 Task: Access a repository's "Repository Insights" for code quality and performance data.
Action: Mouse moved to (728, 53)
Screenshot: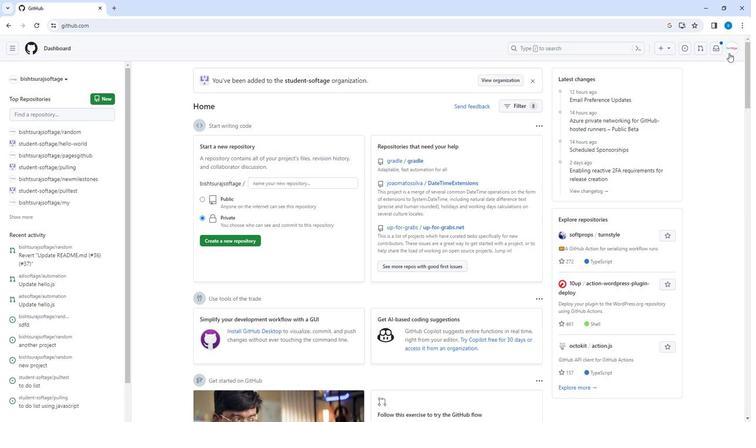 
Action: Mouse pressed left at (728, 53)
Screenshot: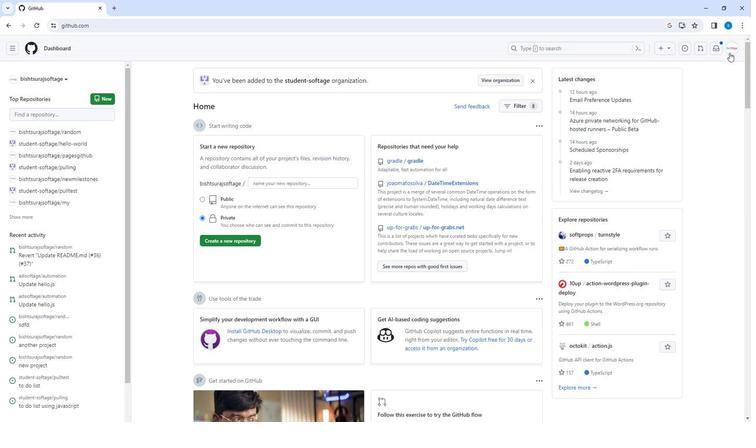 
Action: Mouse moved to (685, 106)
Screenshot: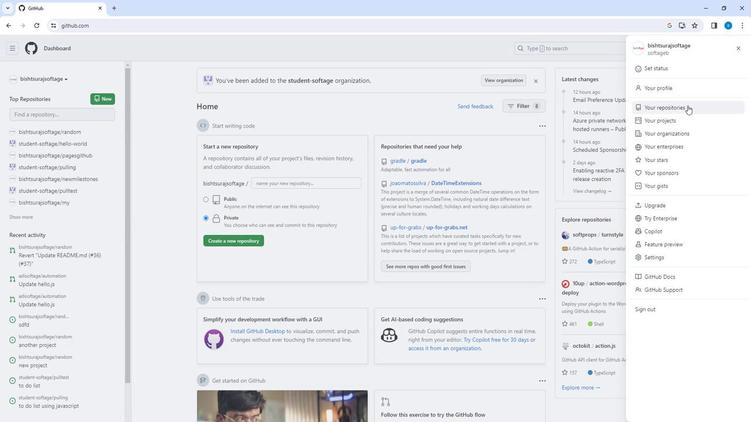
Action: Mouse pressed left at (685, 106)
Screenshot: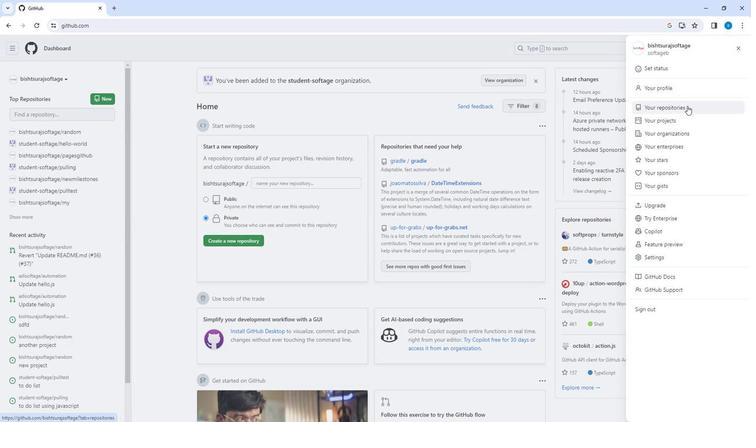 
Action: Mouse moved to (470, 123)
Screenshot: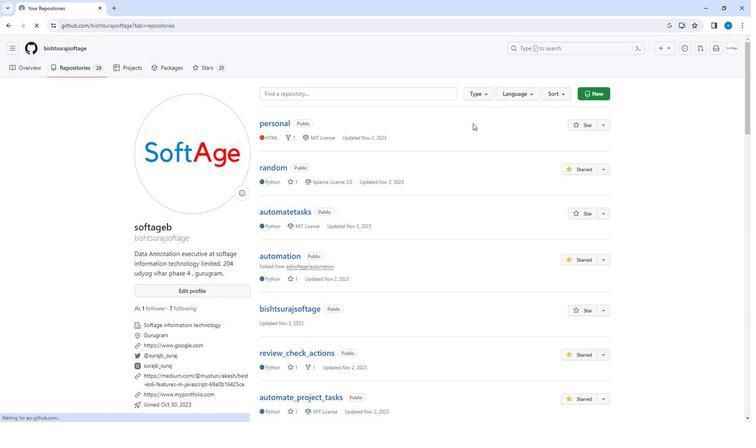 
Action: Mouse scrolled (470, 123) with delta (0, 0)
Screenshot: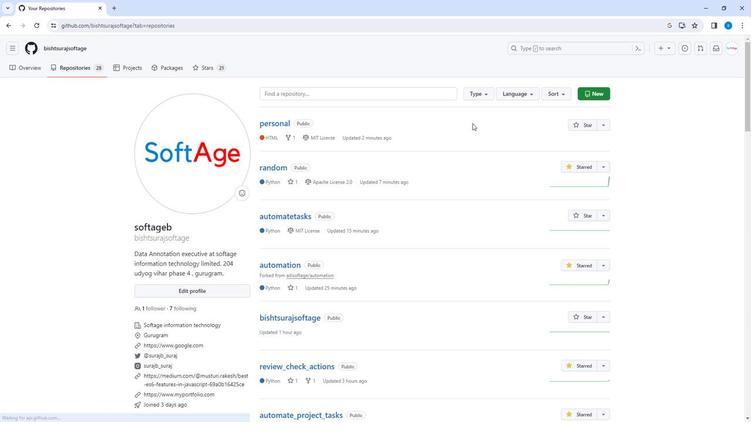 
Action: Mouse scrolled (470, 123) with delta (0, 0)
Screenshot: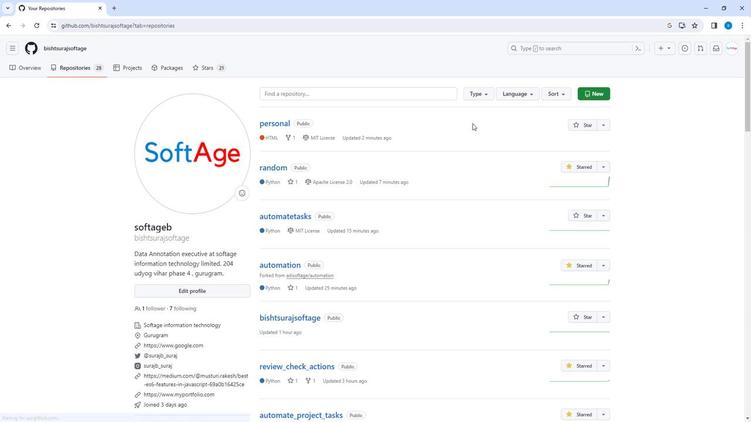 
Action: Mouse scrolled (470, 123) with delta (0, 0)
Screenshot: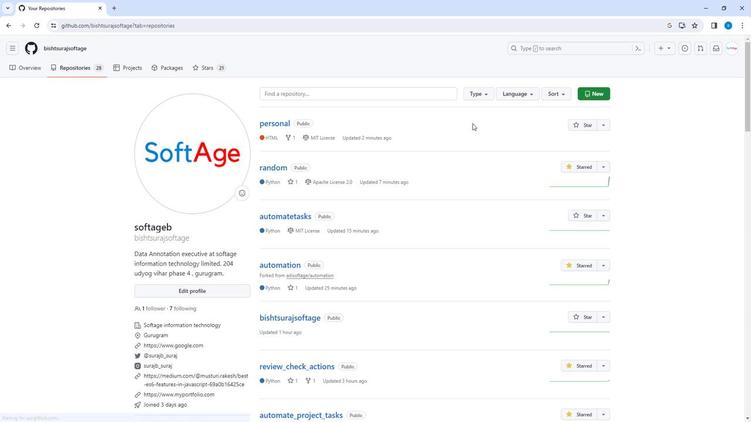 
Action: Mouse scrolled (470, 123) with delta (0, 0)
Screenshot: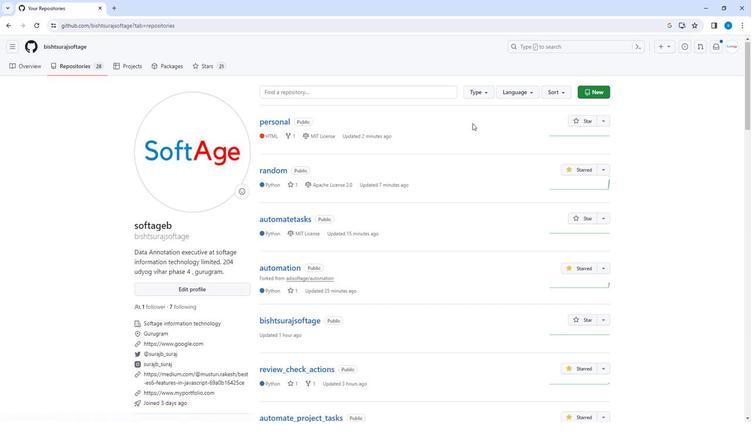 
Action: Mouse scrolled (470, 123) with delta (0, 0)
Screenshot: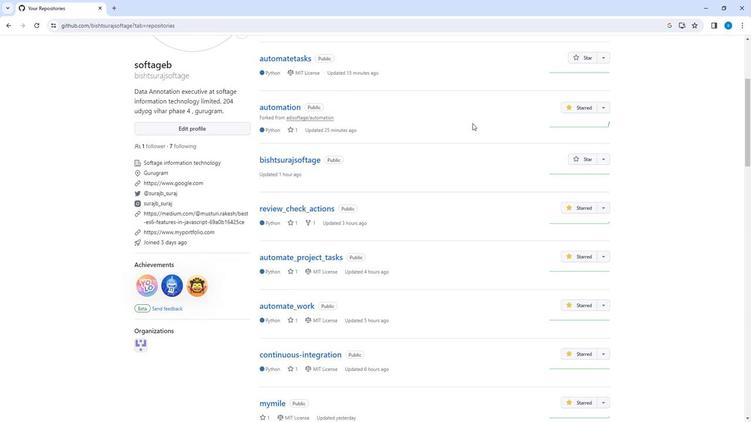 
Action: Mouse scrolled (470, 123) with delta (0, 0)
Screenshot: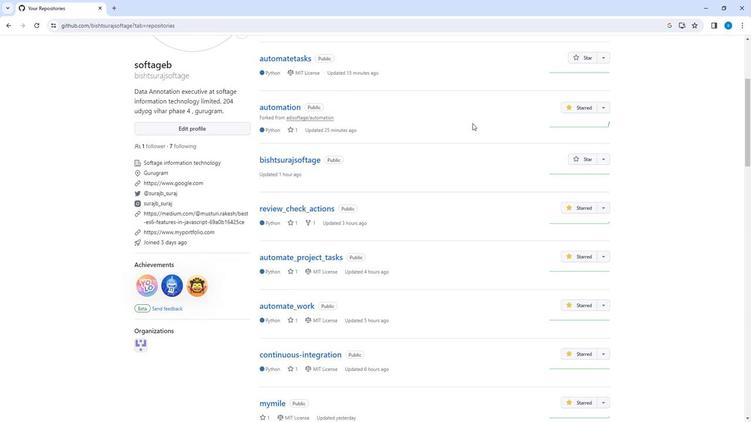 
Action: Mouse scrolled (470, 123) with delta (0, 0)
Screenshot: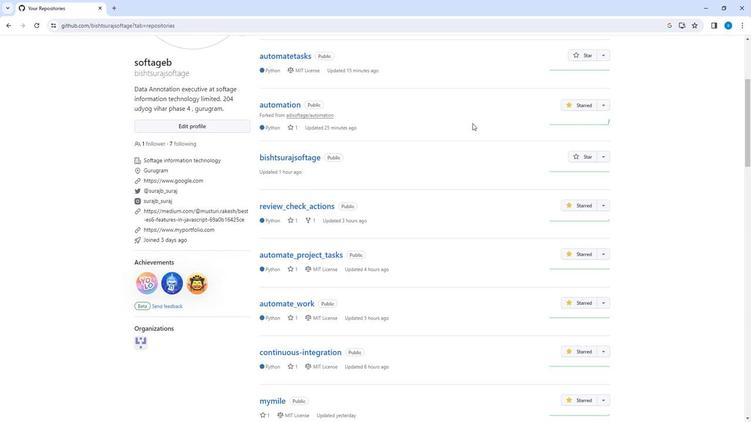 
Action: Mouse scrolled (470, 123) with delta (0, 0)
Screenshot: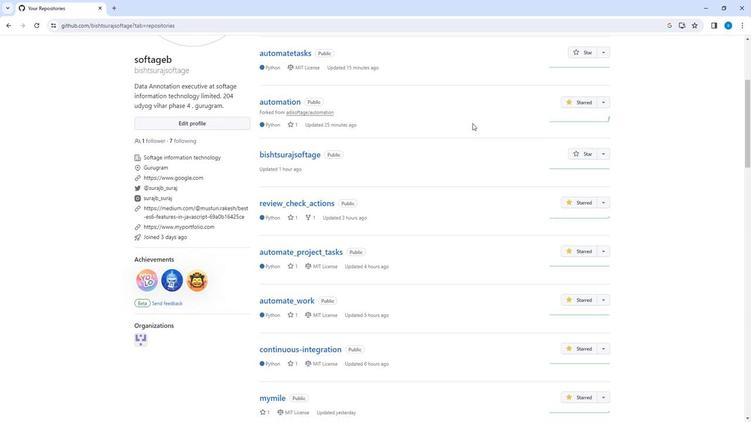 
Action: Mouse scrolled (470, 123) with delta (0, 0)
Screenshot: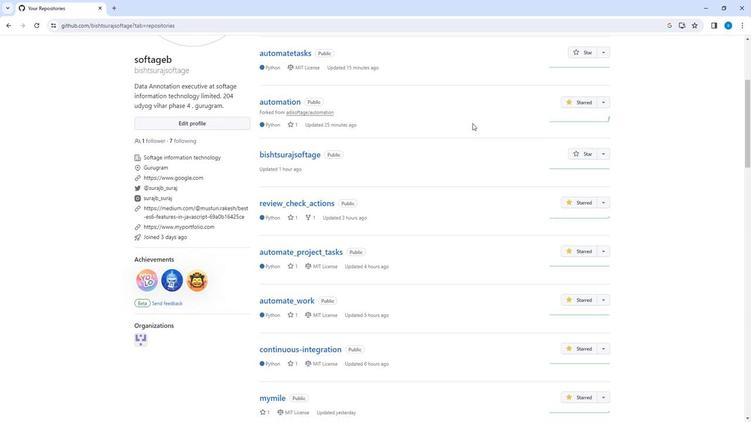 
Action: Mouse scrolled (470, 123) with delta (0, 0)
Screenshot: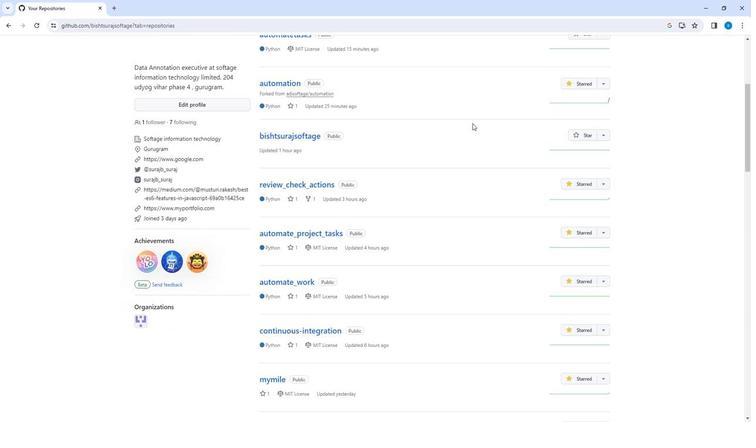 
Action: Mouse scrolled (470, 123) with delta (0, 0)
Screenshot: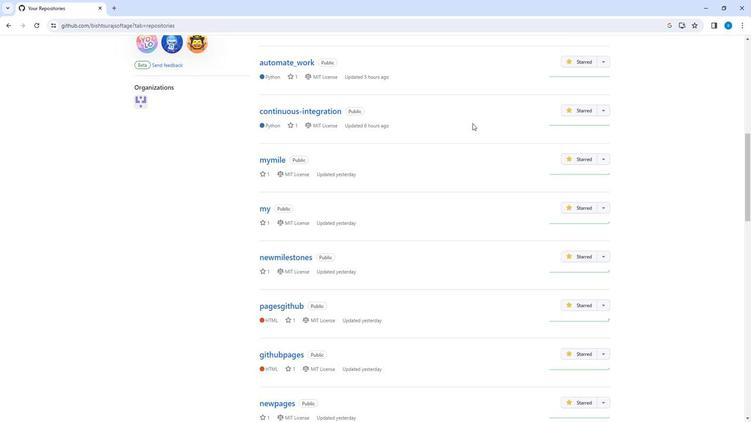 
Action: Mouse scrolled (470, 123) with delta (0, 0)
Screenshot: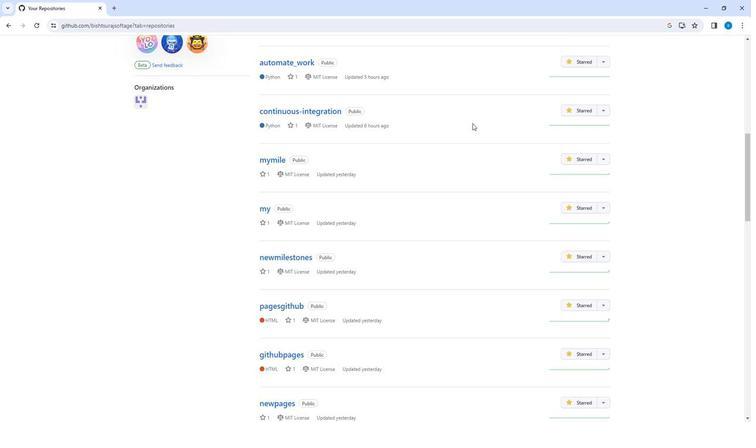 
Action: Mouse scrolled (470, 123) with delta (0, 0)
Screenshot: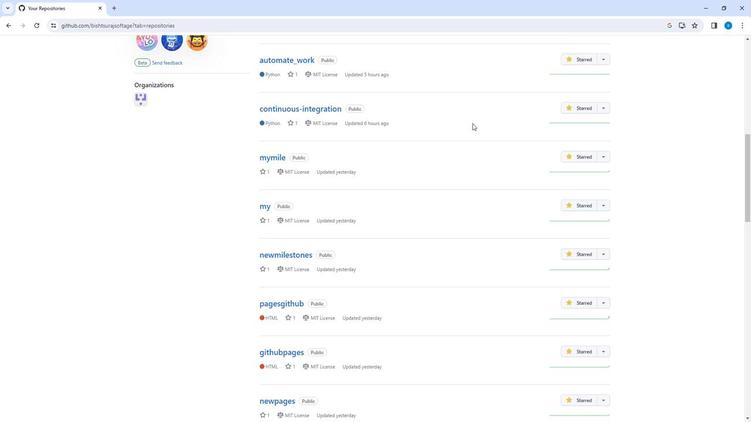 
Action: Mouse scrolled (470, 123) with delta (0, 0)
Screenshot: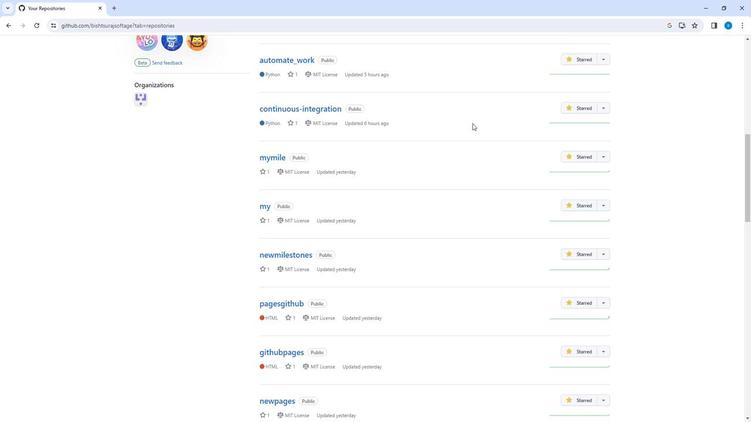 
Action: Mouse scrolled (470, 123) with delta (0, 0)
Screenshot: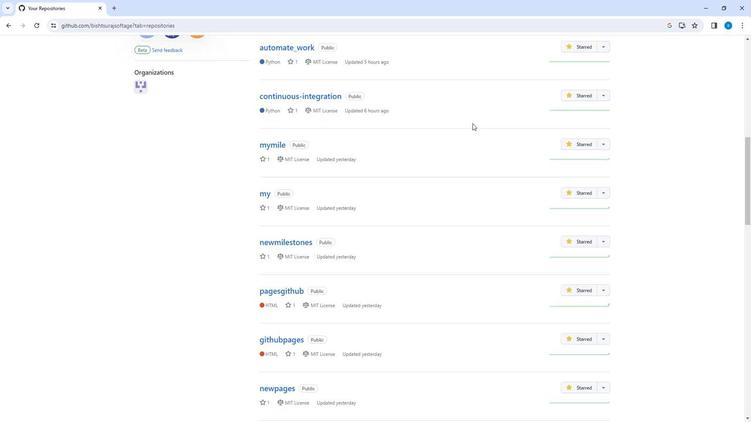 
Action: Mouse scrolled (470, 123) with delta (0, 0)
Screenshot: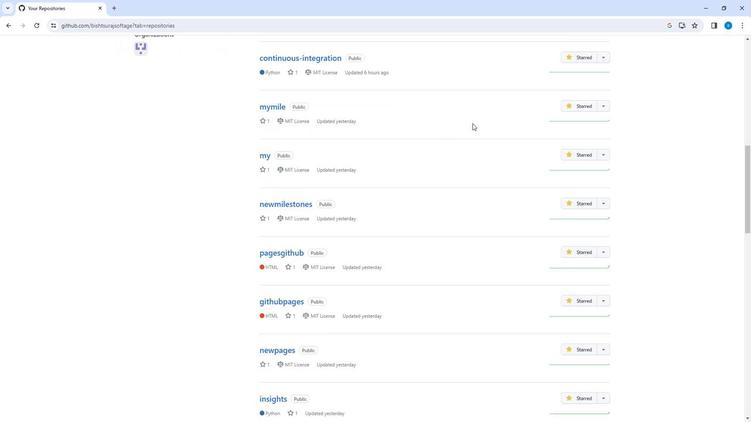 
Action: Mouse scrolled (470, 123) with delta (0, 0)
Screenshot: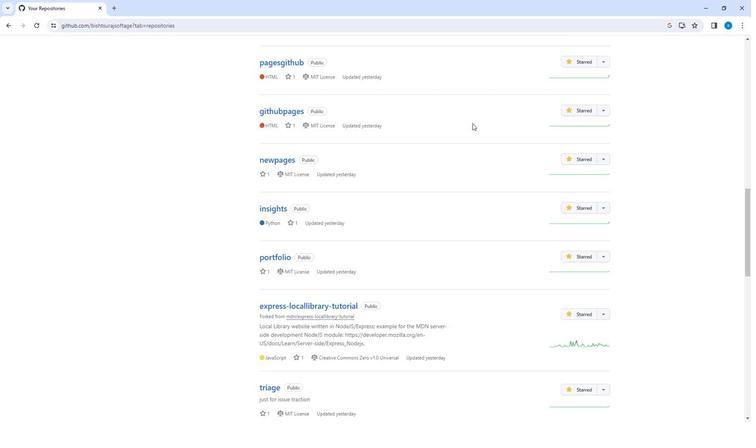 
Action: Mouse scrolled (470, 123) with delta (0, 0)
Screenshot: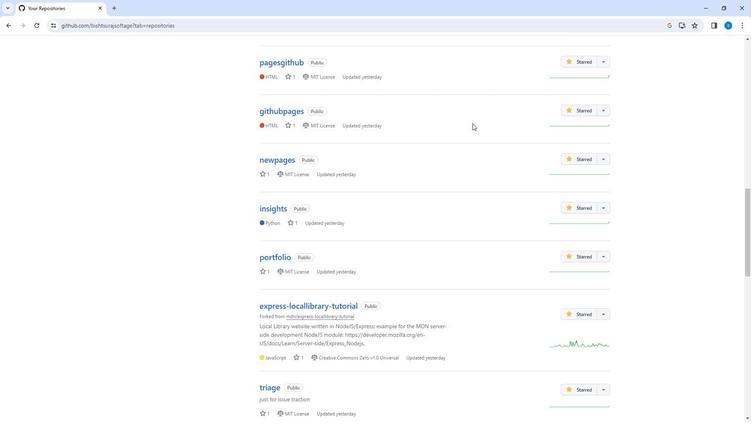 
Action: Mouse scrolled (470, 123) with delta (0, 0)
Screenshot: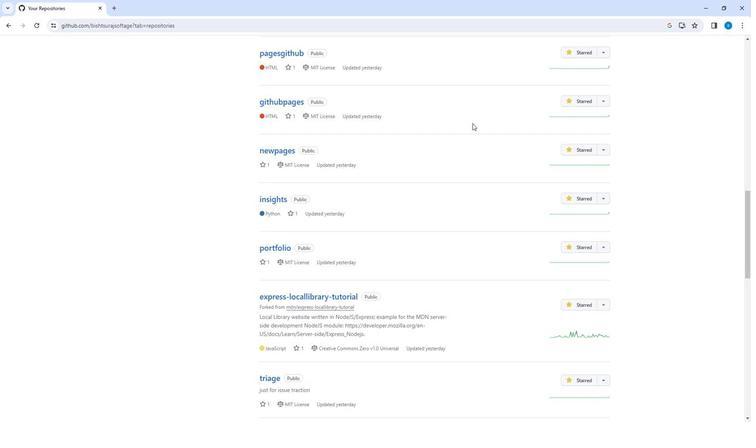 
Action: Mouse moved to (309, 178)
Screenshot: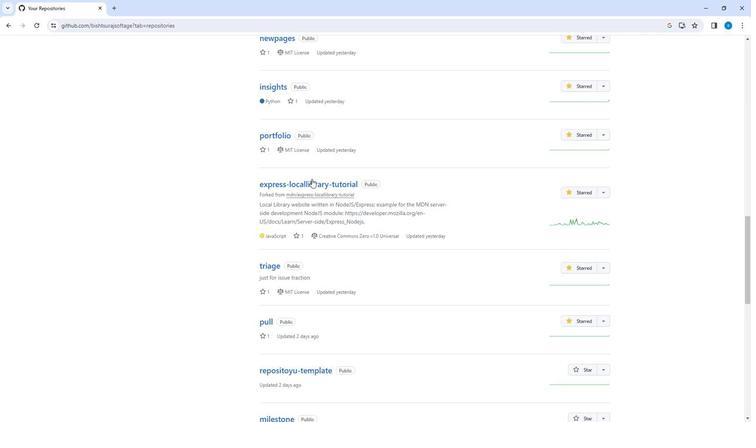 
Action: Mouse pressed left at (309, 178)
Screenshot: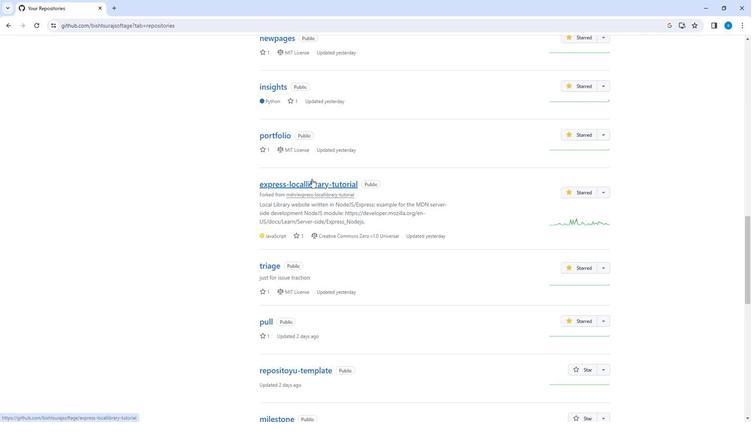 
Action: Mouse moved to (287, 71)
Screenshot: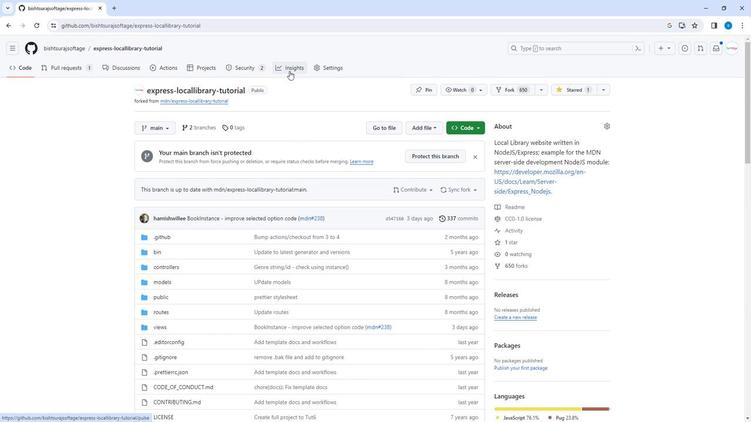 
Action: Mouse pressed left at (287, 71)
Screenshot: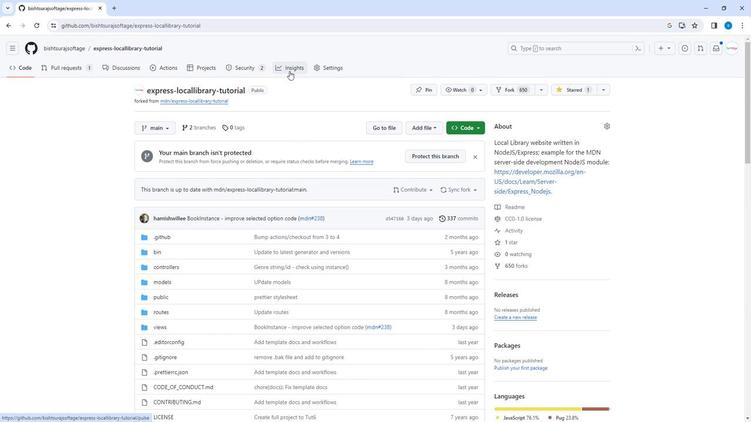 
Action: Mouse moved to (141, 116)
Screenshot: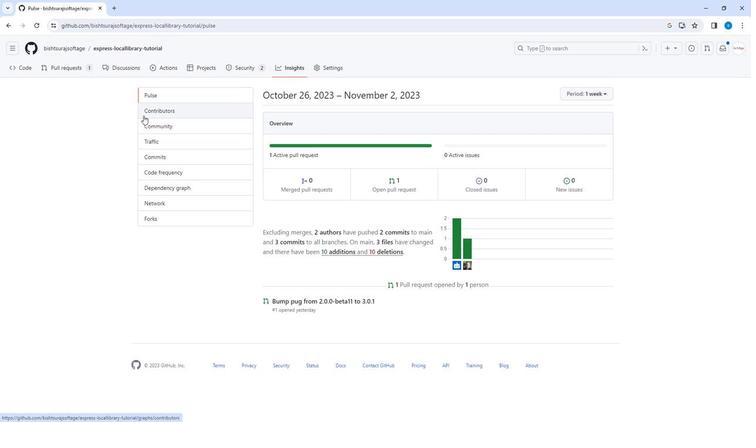 
Action: Mouse pressed left at (141, 116)
Screenshot: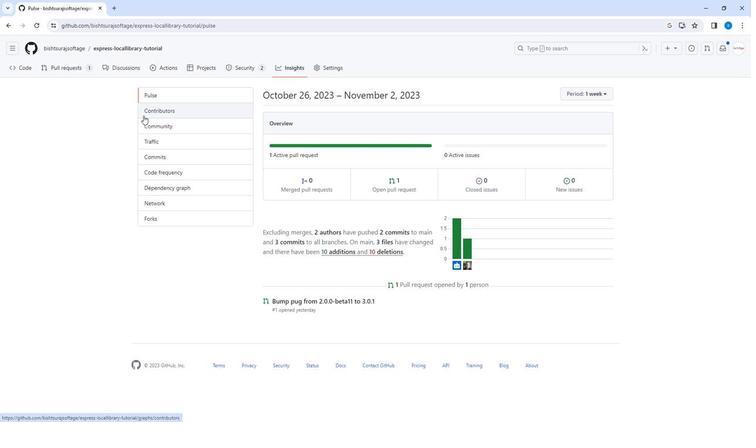 
Action: Mouse moved to (156, 142)
Screenshot: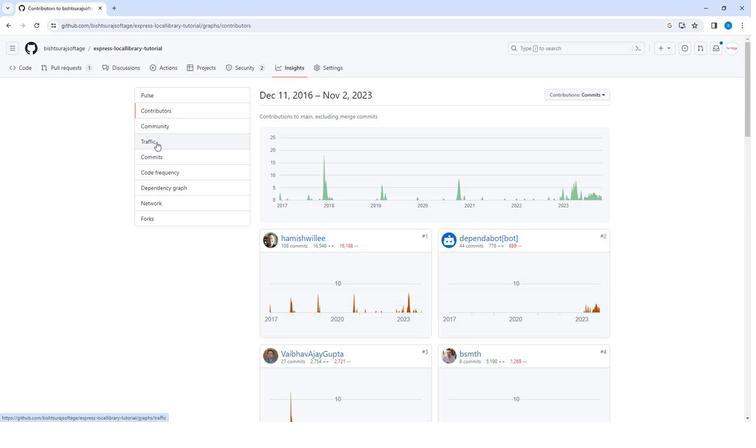 
Action: Mouse pressed left at (156, 142)
Screenshot: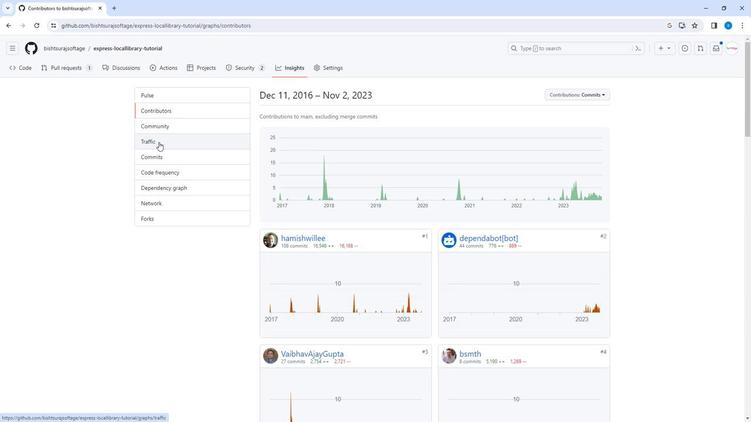 
Action: Mouse moved to (194, 160)
Screenshot: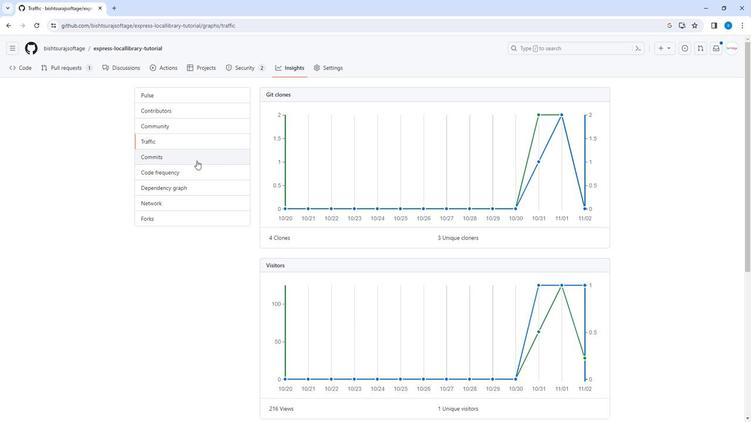 
Action: Mouse pressed left at (194, 160)
Screenshot: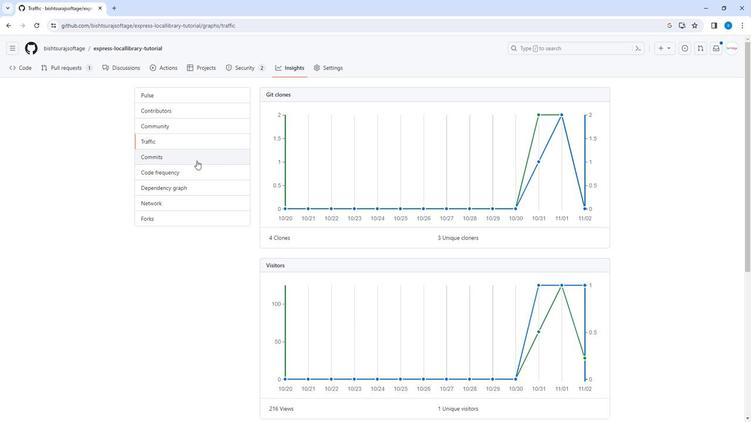 
Action: Mouse moved to (180, 186)
Screenshot: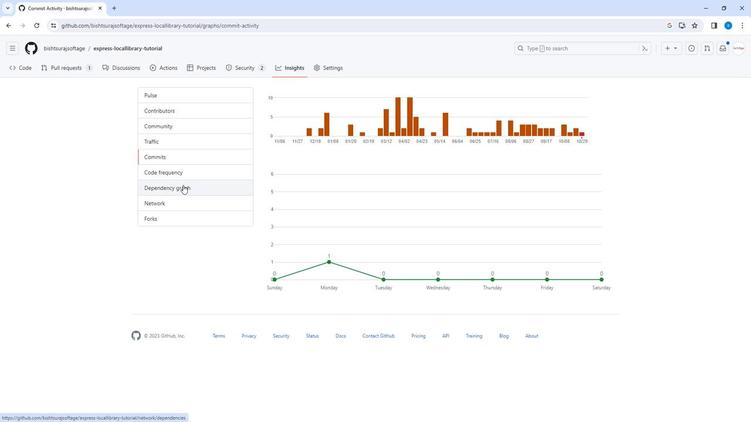 
Action: Mouse pressed left at (180, 186)
Screenshot: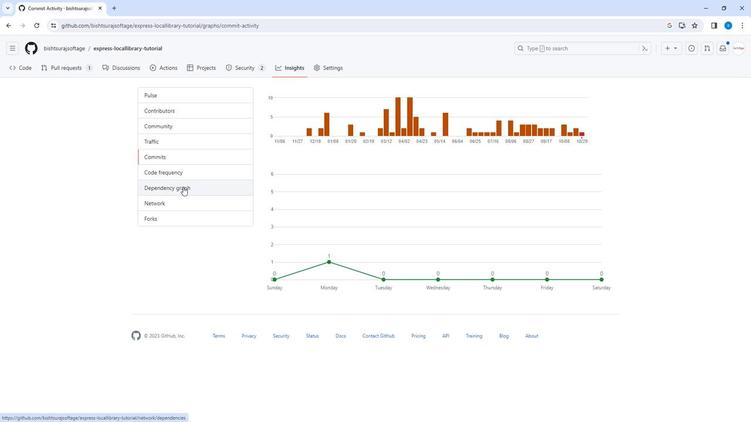 
Action: Mouse moved to (190, 200)
Screenshot: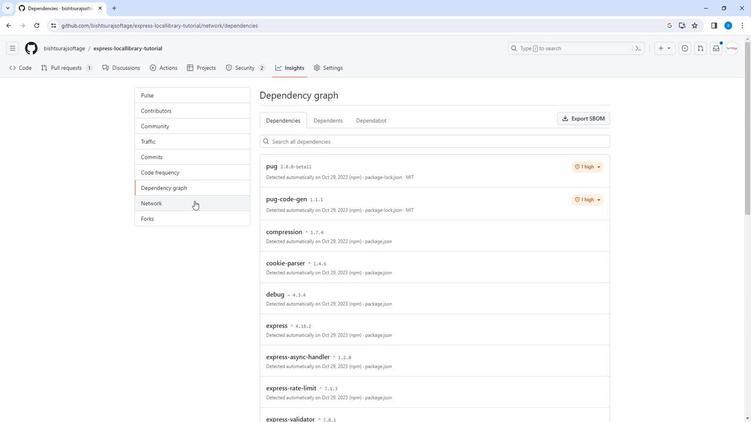 
Action: Mouse pressed left at (190, 200)
Screenshot: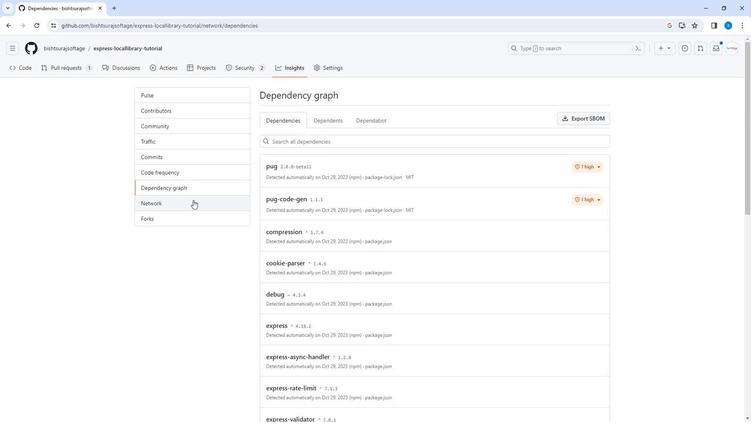 
Action: Mouse moved to (420, 229)
Screenshot: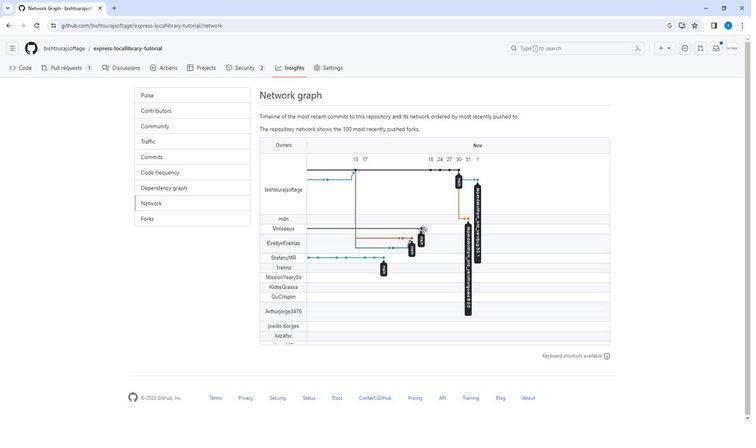 
Action: Mouse pressed left at (420, 229)
Screenshot: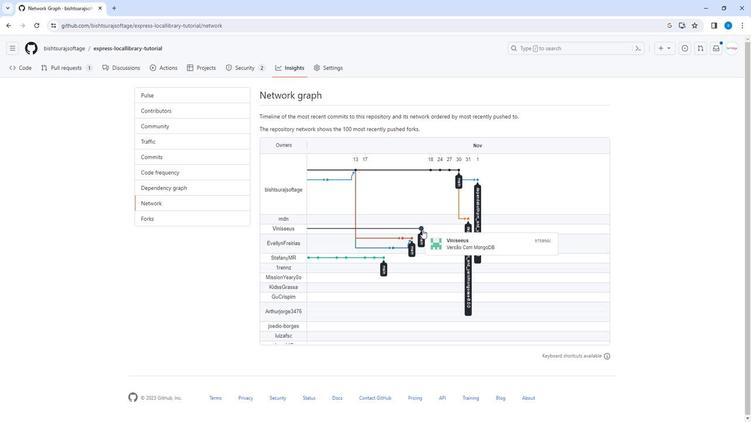 
Action: Mouse moved to (193, 9)
Screenshot: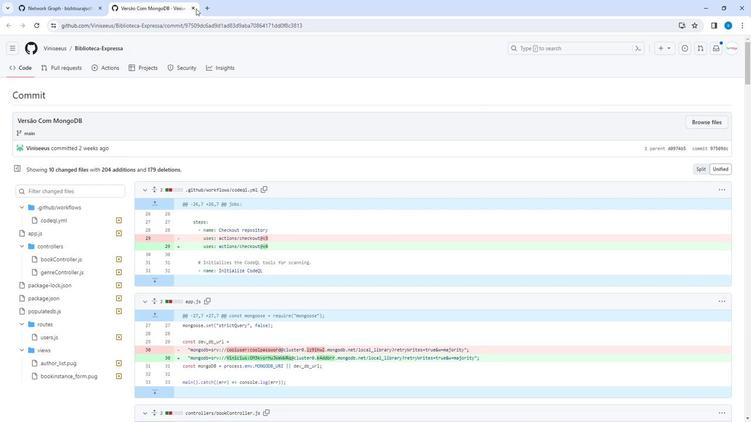 
Action: Mouse pressed left at (193, 9)
Screenshot: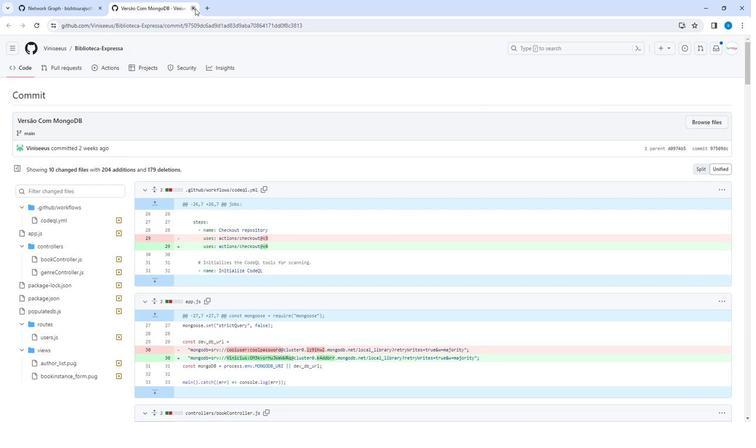 
Action: Mouse moved to (164, 140)
Screenshot: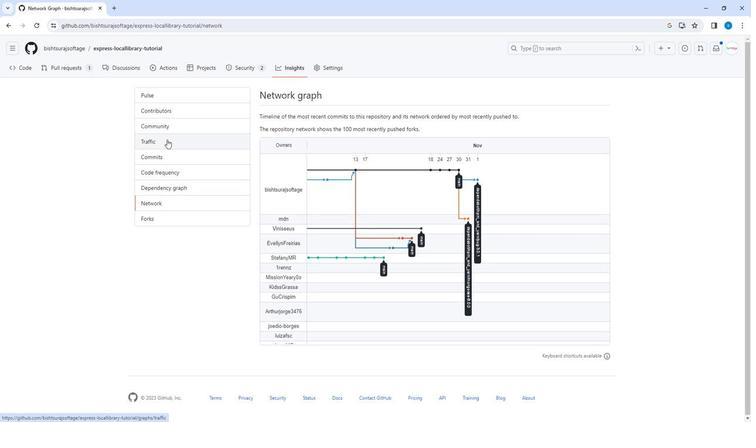 
Action: Mouse pressed left at (164, 140)
Screenshot: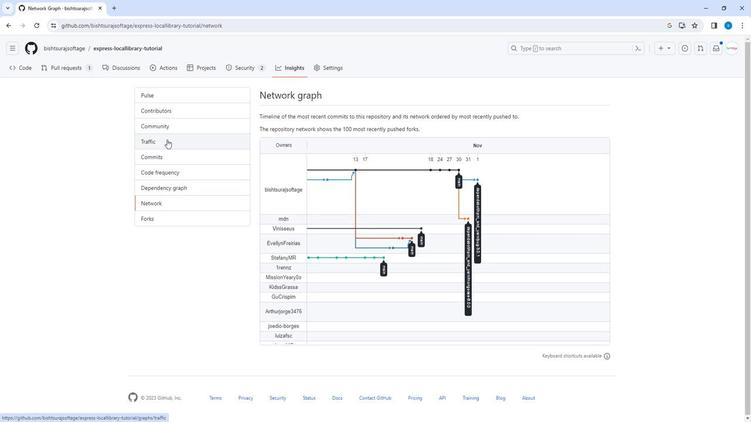 
Action: Mouse moved to (475, 175)
Screenshot: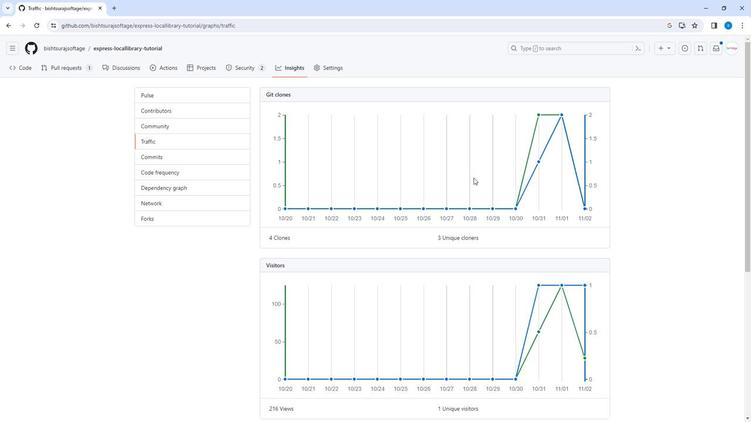 
